 Task: Start in the project AgileOpus the sprint 'Service Mesh Sprint', with a duration of 3 weeks. Start in the project AgileOpus the sprint 'Service Mesh Sprint', with a duration of 2 weeks. Start in the project AgileOpus the sprint 'Service Mesh Sprint', with a duration of 1 week
Action: Mouse moved to (664, 162)
Screenshot: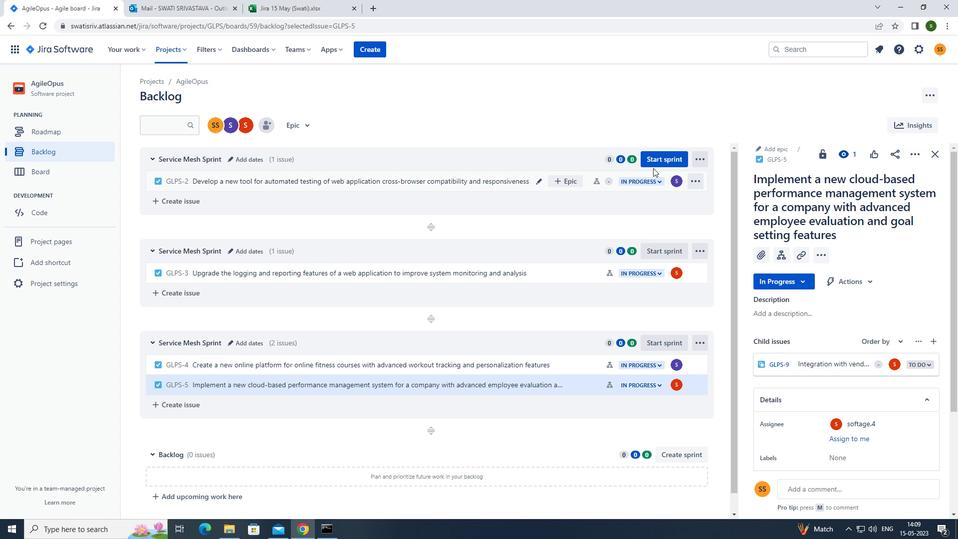
Action: Mouse pressed left at (664, 162)
Screenshot: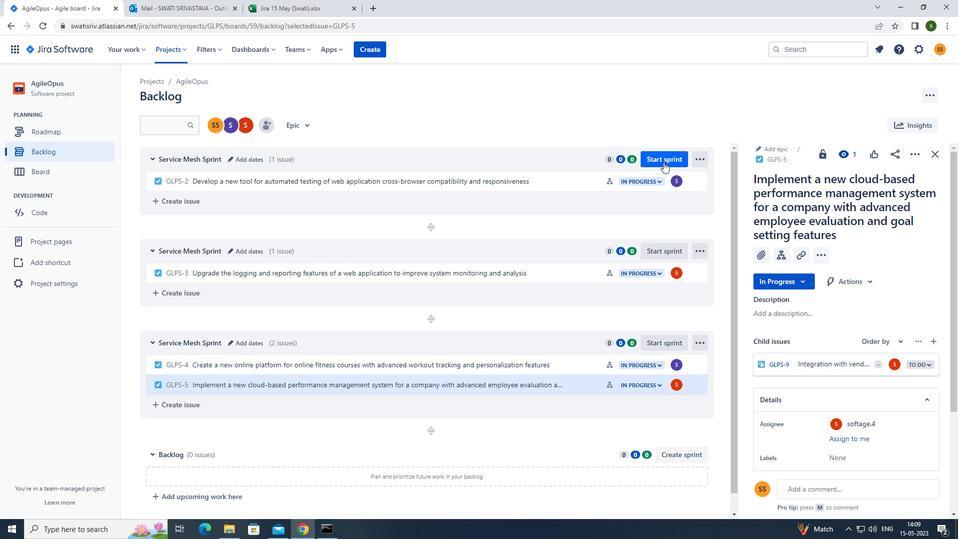 
Action: Mouse moved to (411, 170)
Screenshot: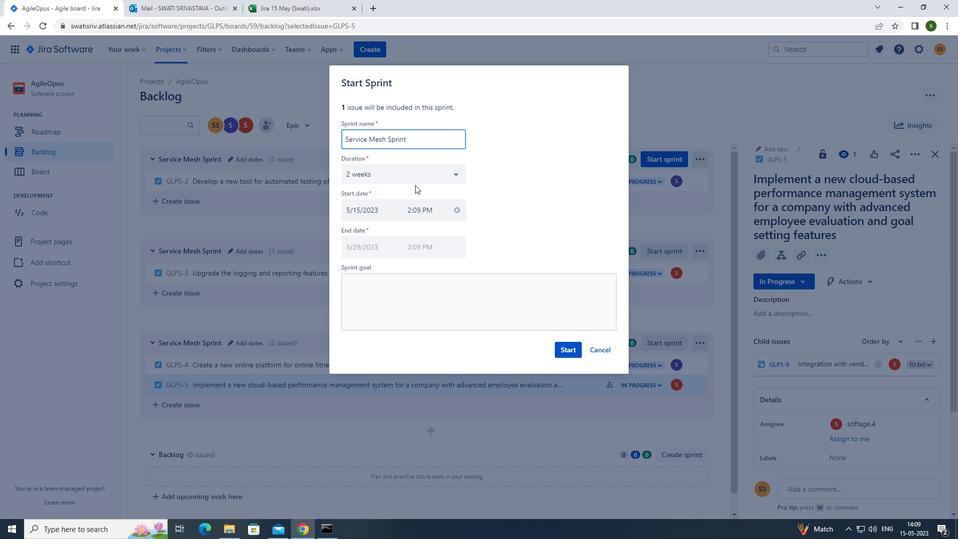 
Action: Mouse pressed left at (411, 170)
Screenshot: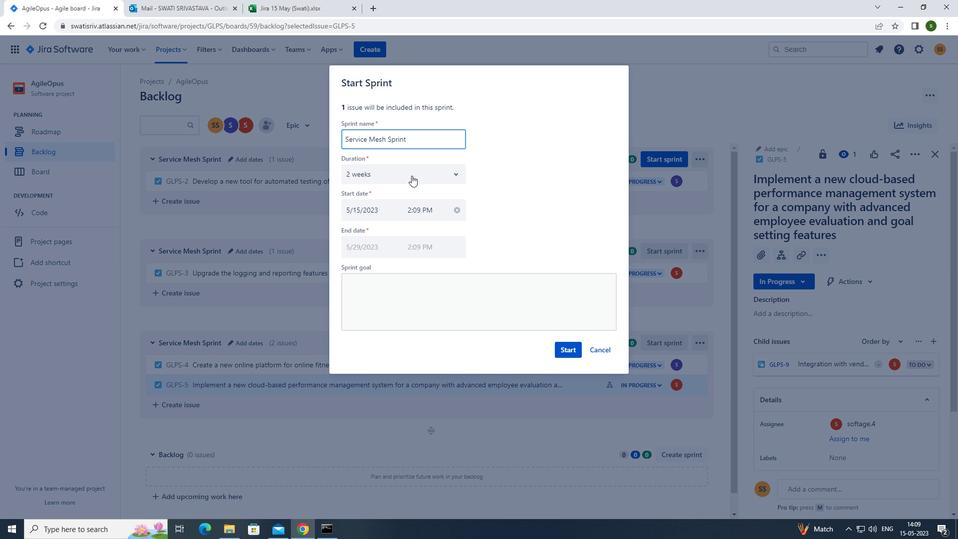 
Action: Mouse moved to (380, 236)
Screenshot: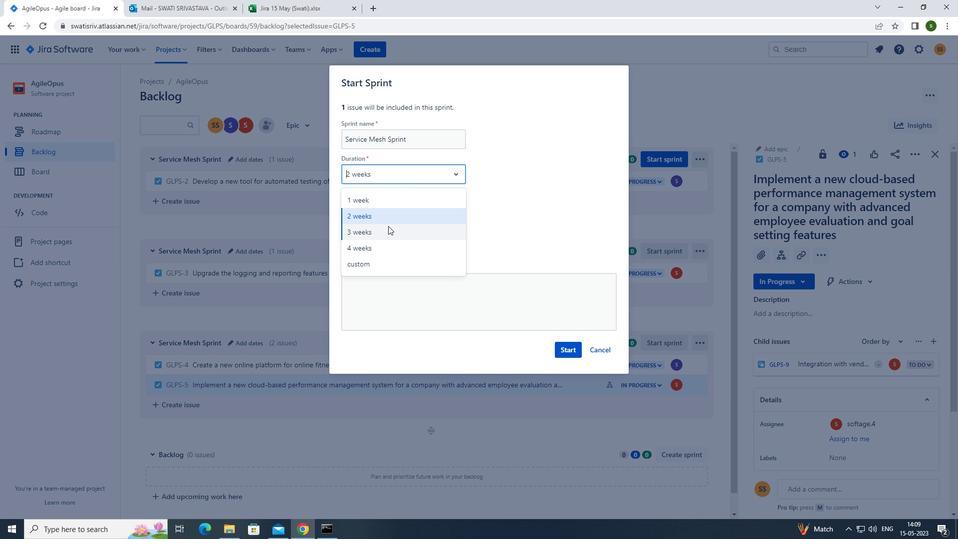 
Action: Mouse pressed left at (380, 236)
Screenshot: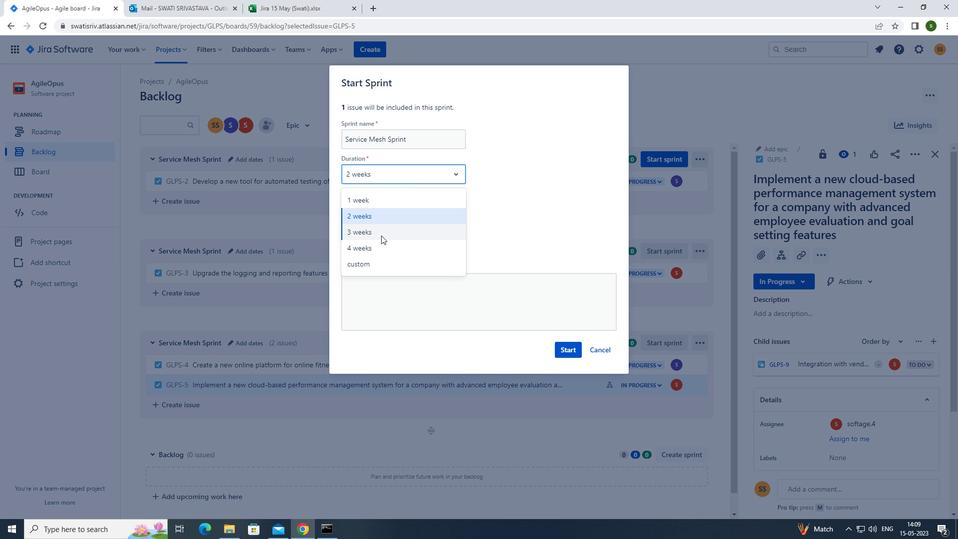
Action: Mouse moved to (563, 351)
Screenshot: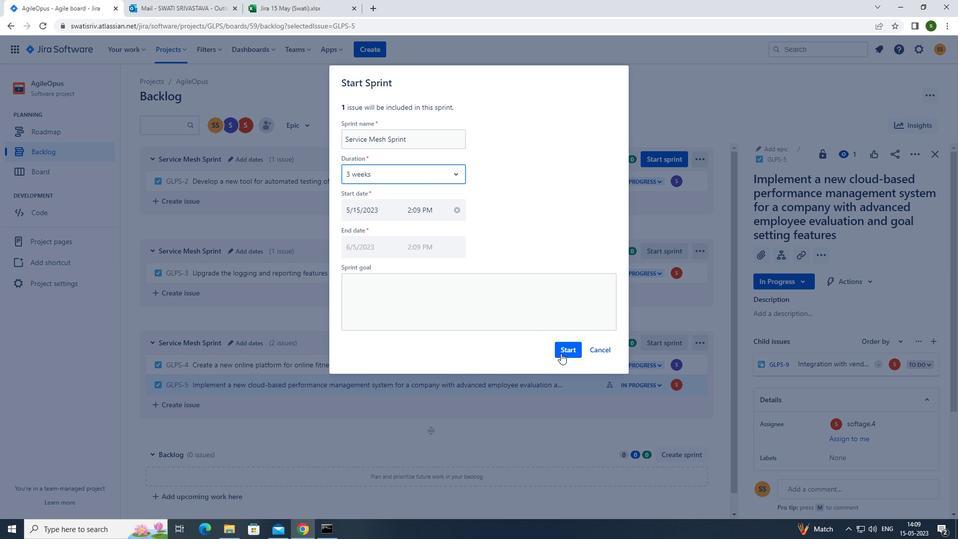 
Action: Mouse pressed left at (563, 351)
Screenshot: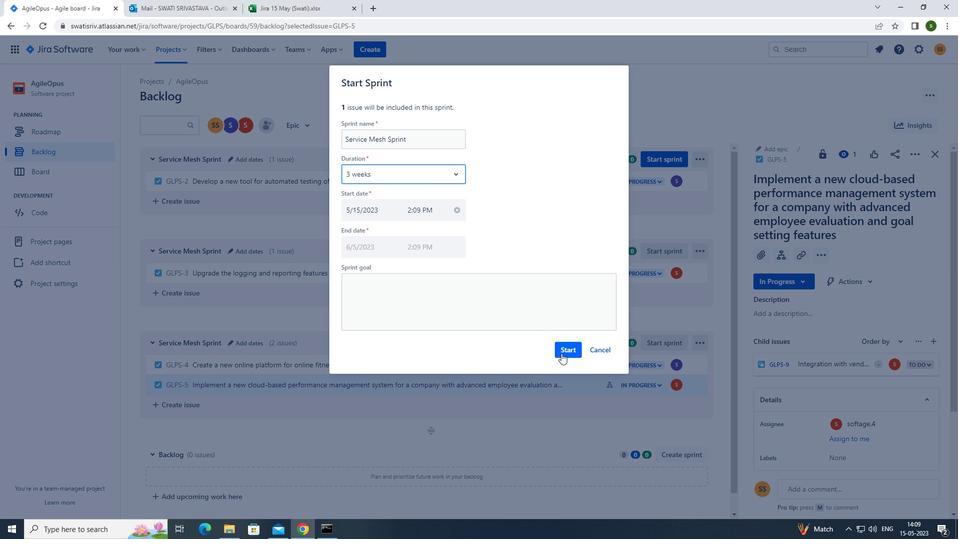 
Action: Mouse moved to (50, 156)
Screenshot: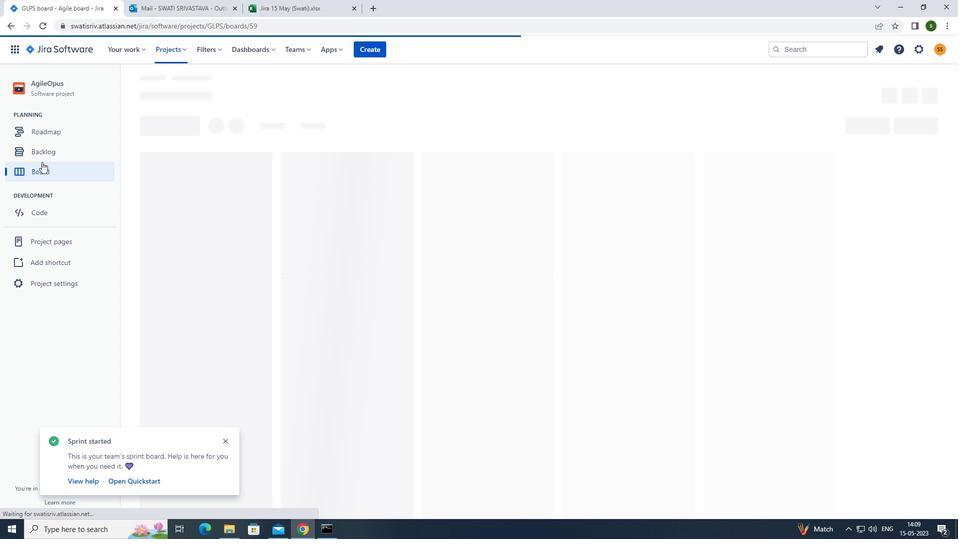 
Action: Mouse pressed left at (50, 156)
Screenshot: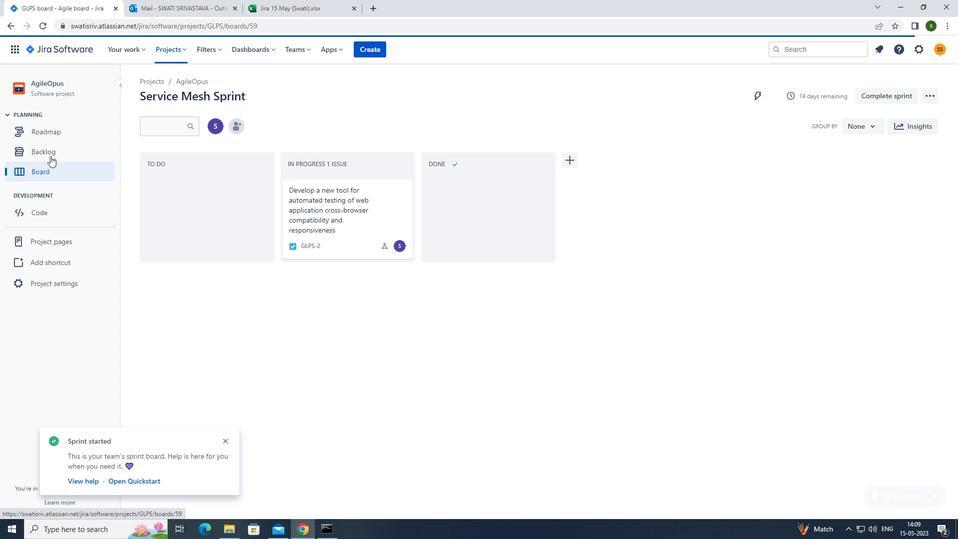 
Action: Mouse moved to (868, 249)
Screenshot: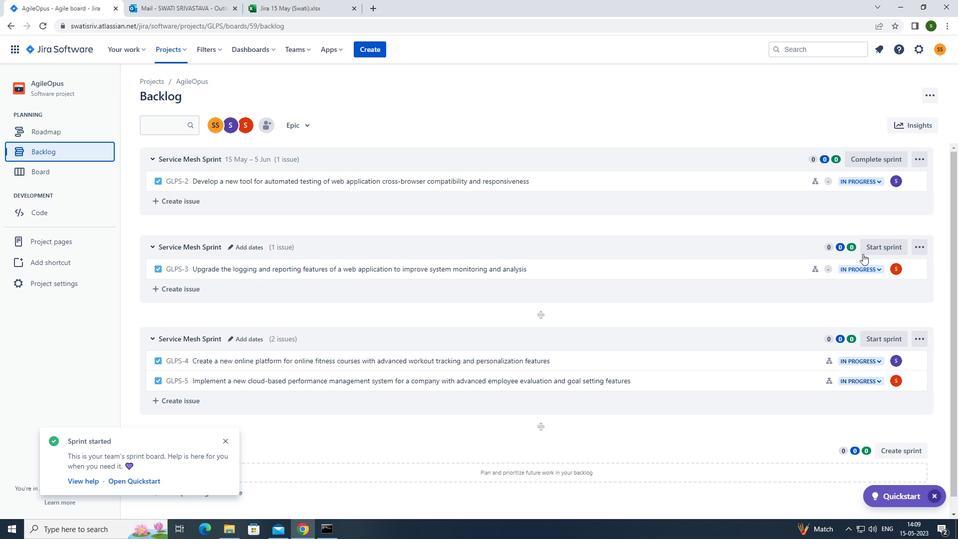 
Action: Mouse pressed left at (868, 249)
Screenshot: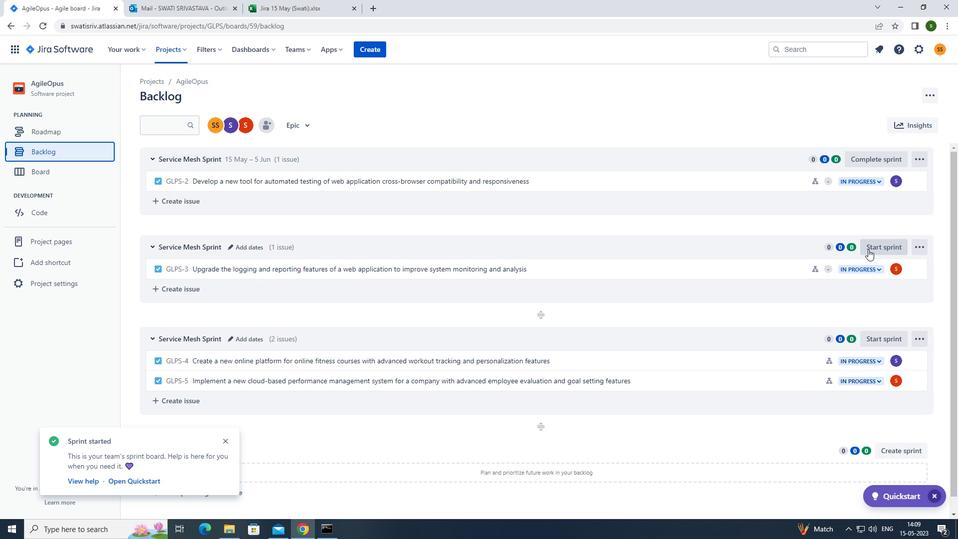 
Action: Mouse moved to (411, 171)
Screenshot: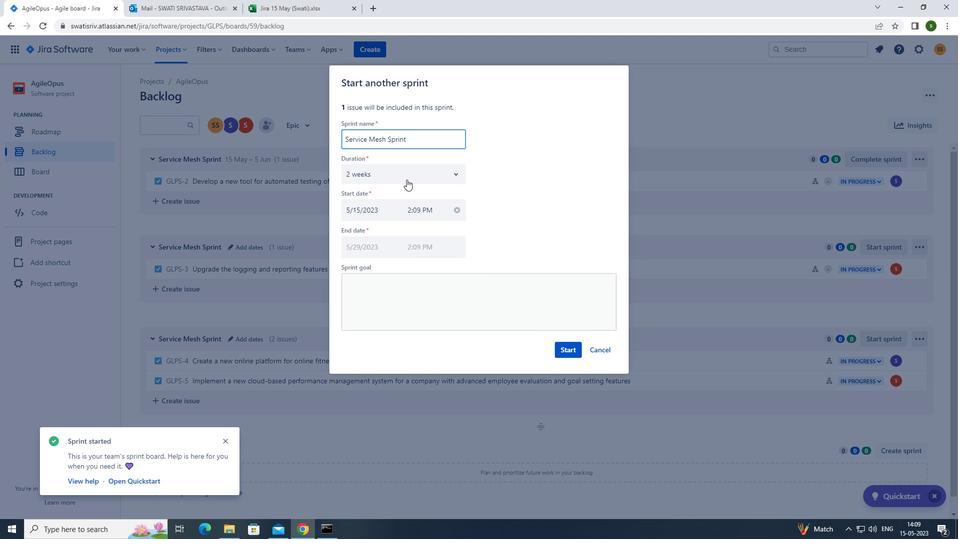 
Action: Mouse pressed left at (411, 171)
Screenshot: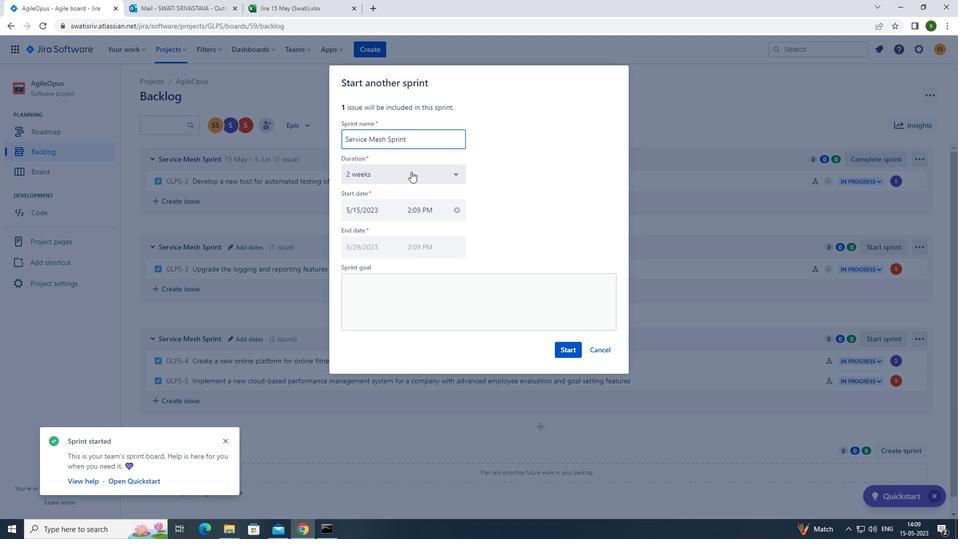 
Action: Mouse moved to (389, 216)
Screenshot: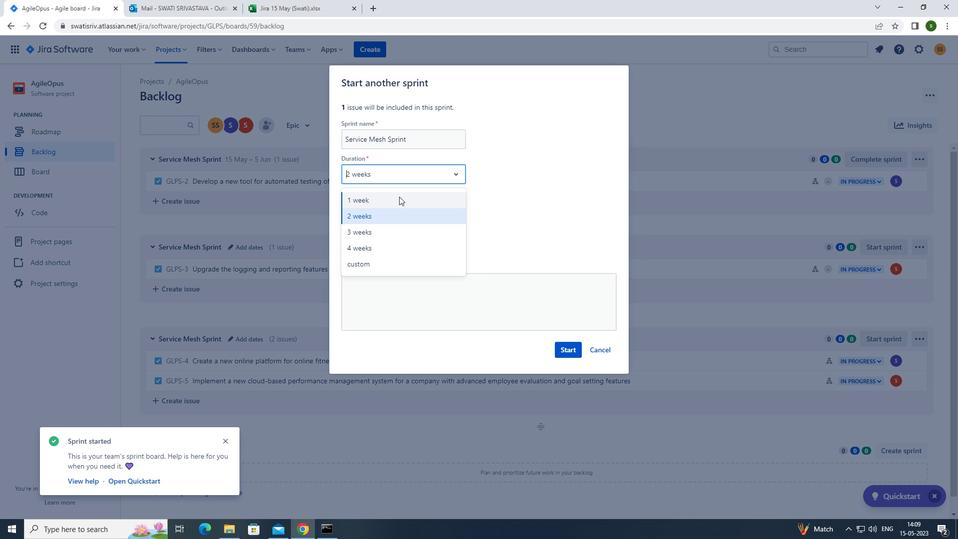 
Action: Mouse pressed left at (389, 216)
Screenshot: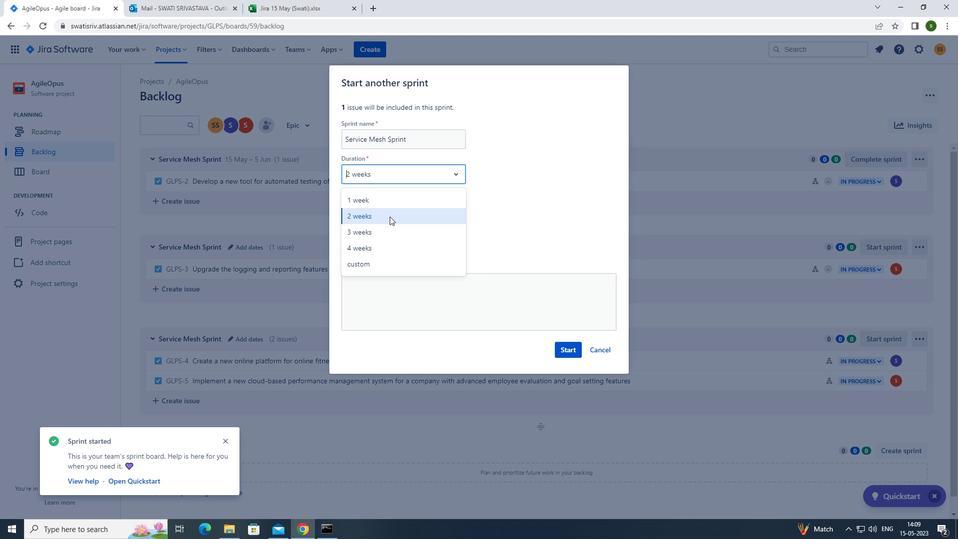
Action: Mouse moved to (563, 346)
Screenshot: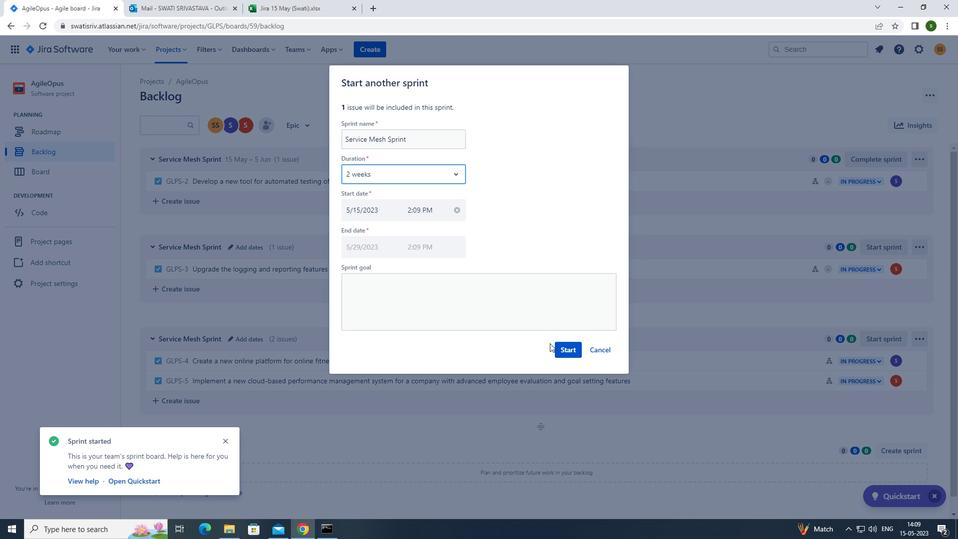 
Action: Mouse pressed left at (563, 346)
Screenshot: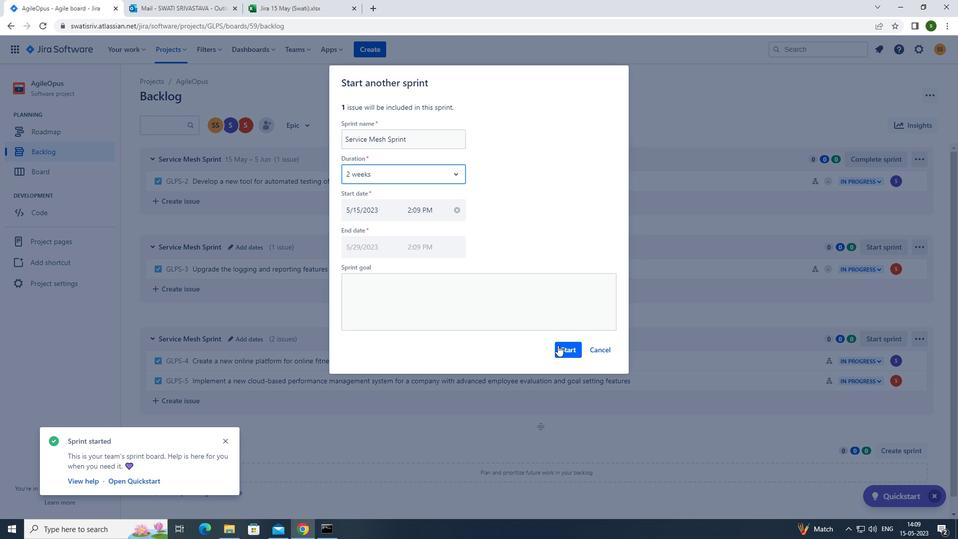 
Action: Mouse moved to (67, 150)
Screenshot: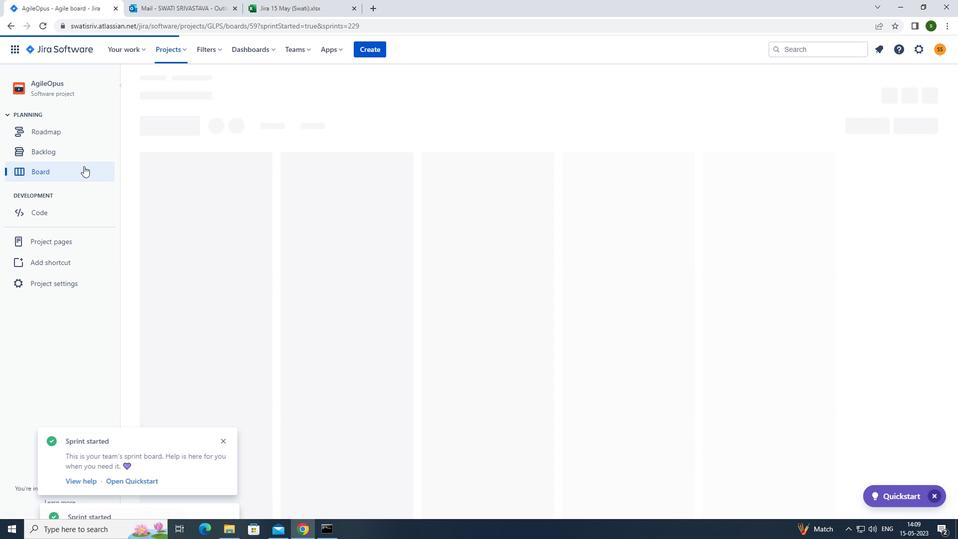 
Action: Mouse pressed left at (67, 150)
Screenshot: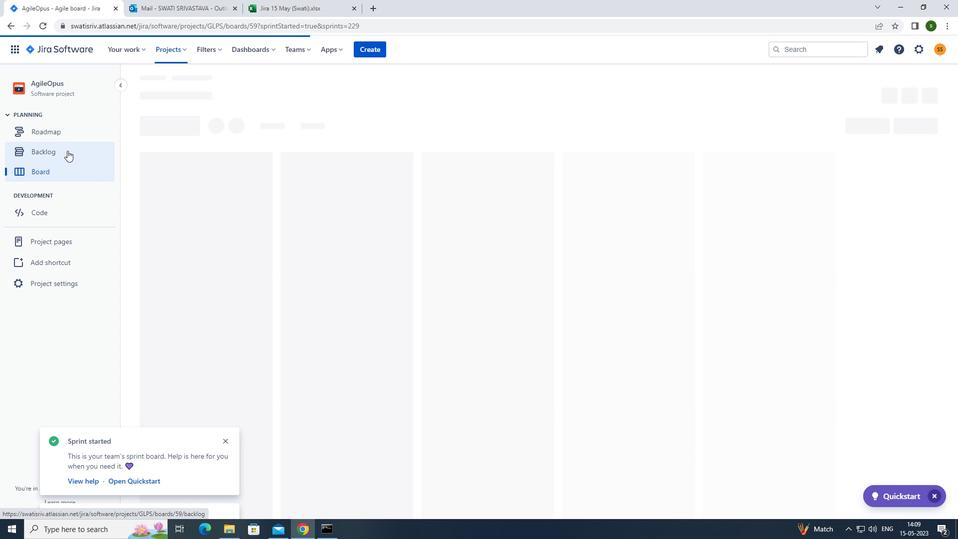 
Action: Mouse moved to (77, 152)
Screenshot: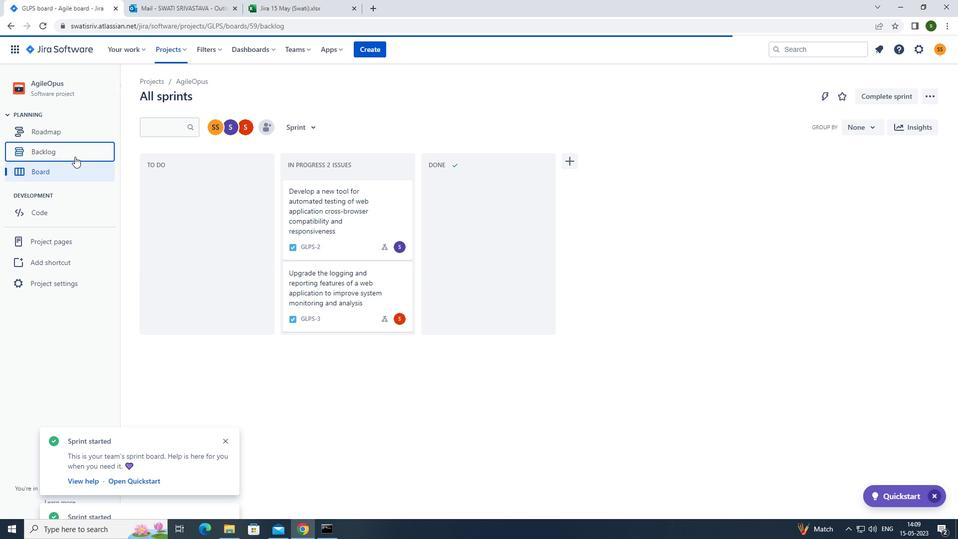 
Action: Mouse pressed left at (77, 152)
Screenshot: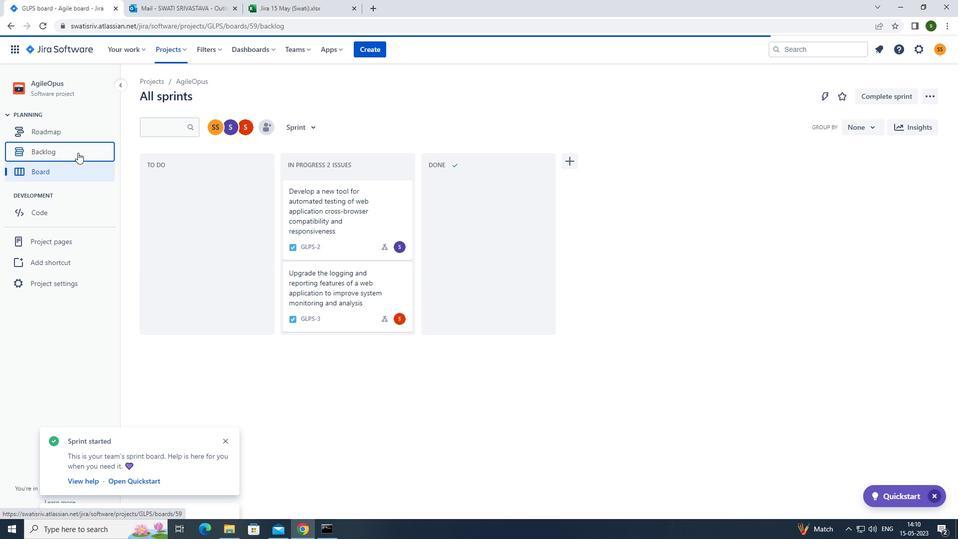 
Action: Mouse moved to (875, 332)
Screenshot: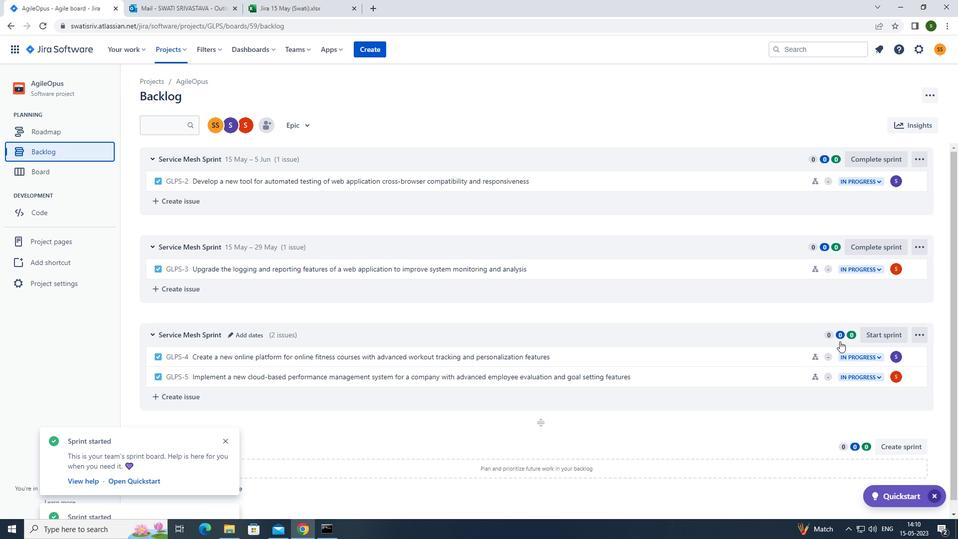 
Action: Mouse pressed left at (875, 332)
Screenshot: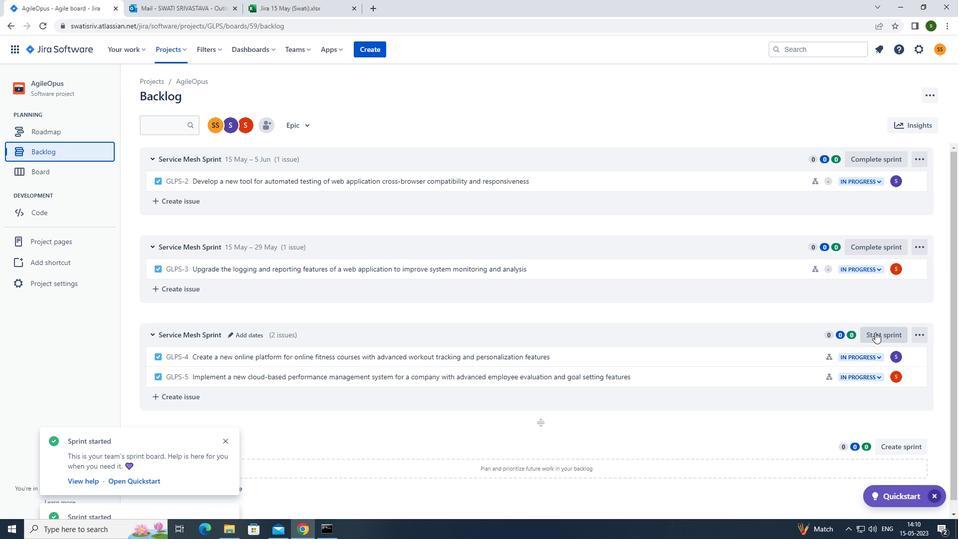 
Action: Mouse moved to (400, 169)
Screenshot: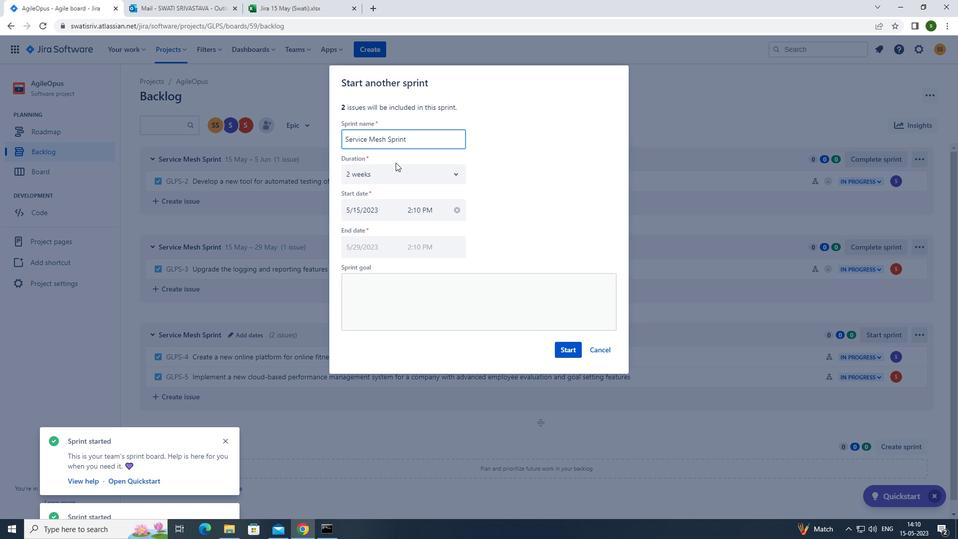 
Action: Mouse pressed left at (400, 169)
Screenshot: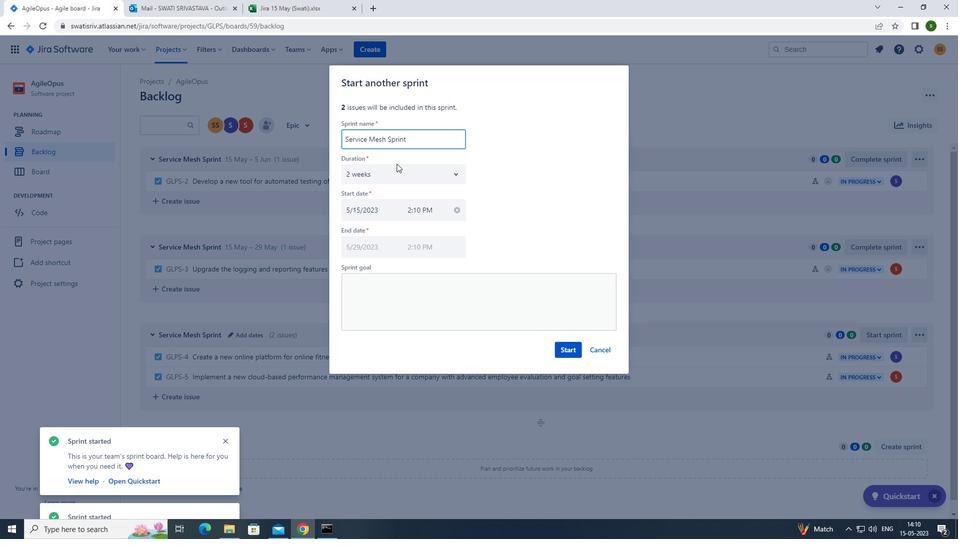 
Action: Mouse moved to (382, 196)
Screenshot: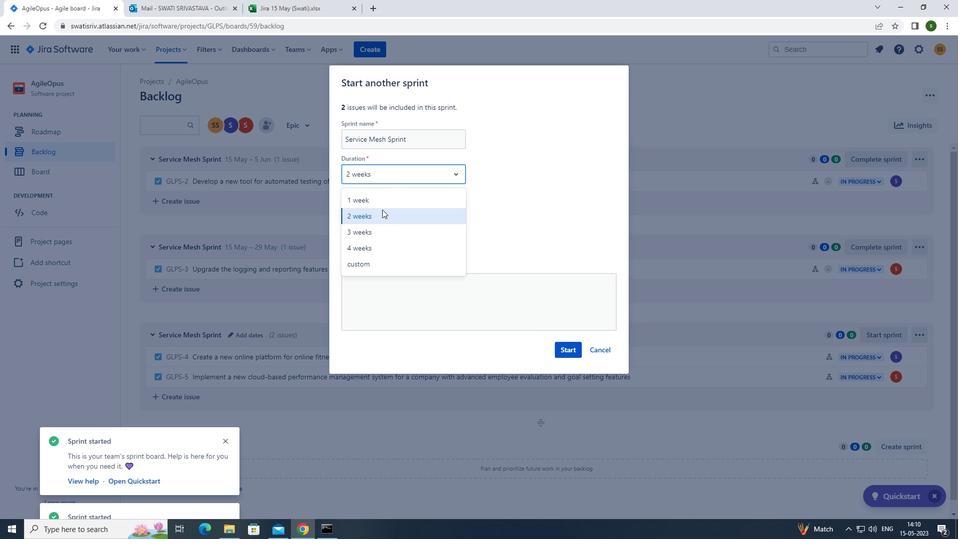
Action: Mouse pressed left at (382, 196)
Screenshot: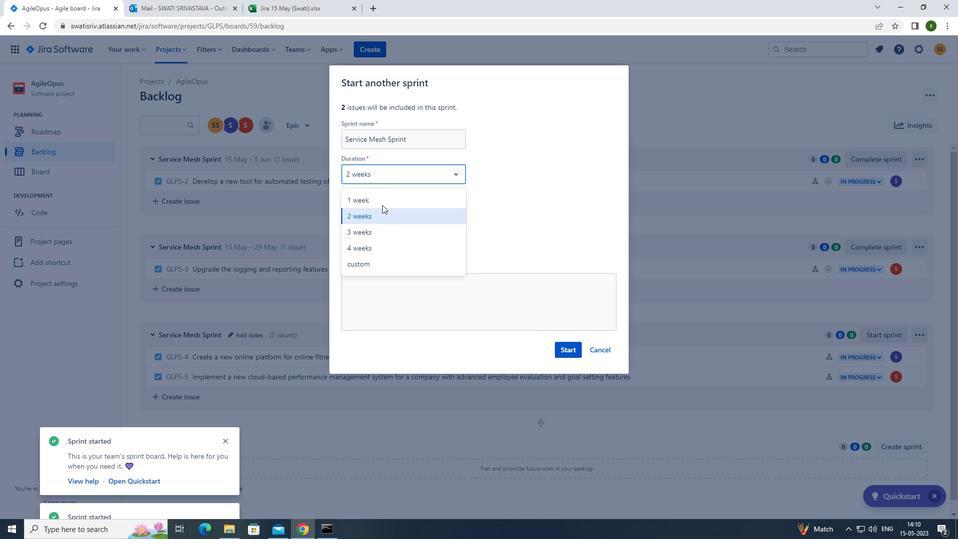 
Action: Mouse moved to (564, 342)
Screenshot: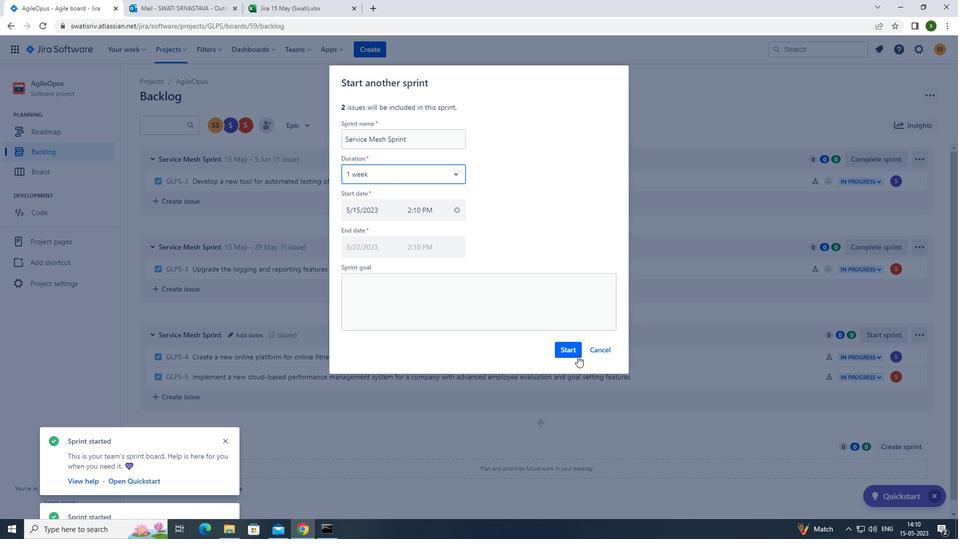 
Action: Mouse pressed left at (564, 342)
Screenshot: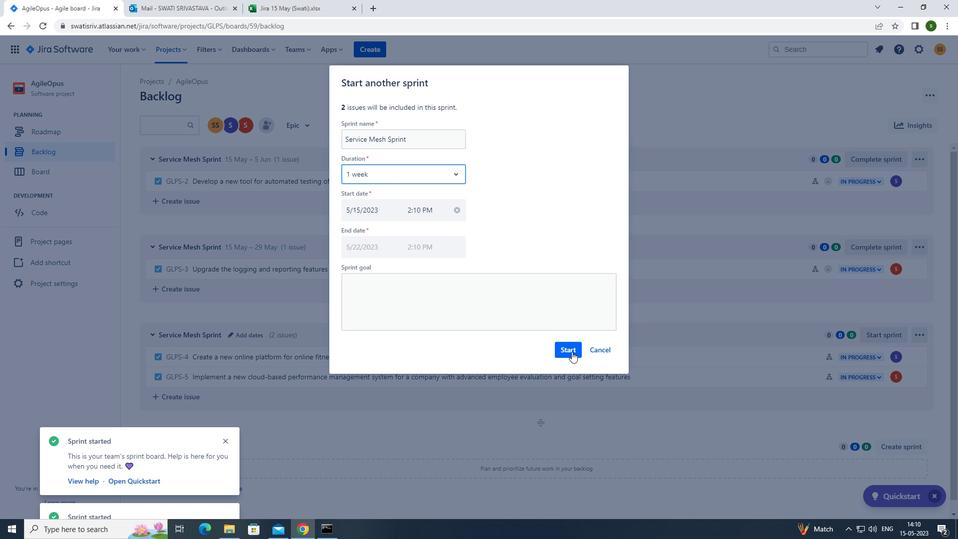 
Action: Mouse moved to (541, 339)
Screenshot: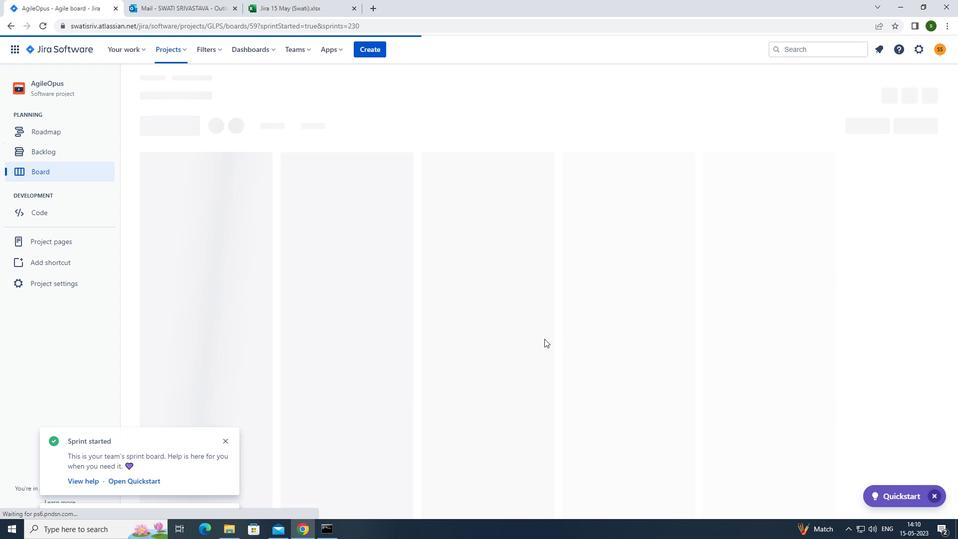 
